 Task: Set the sponsors update email for the organization "Mark56771" to mark8@gmail.com.
Action: Mouse moved to (1195, 98)
Screenshot: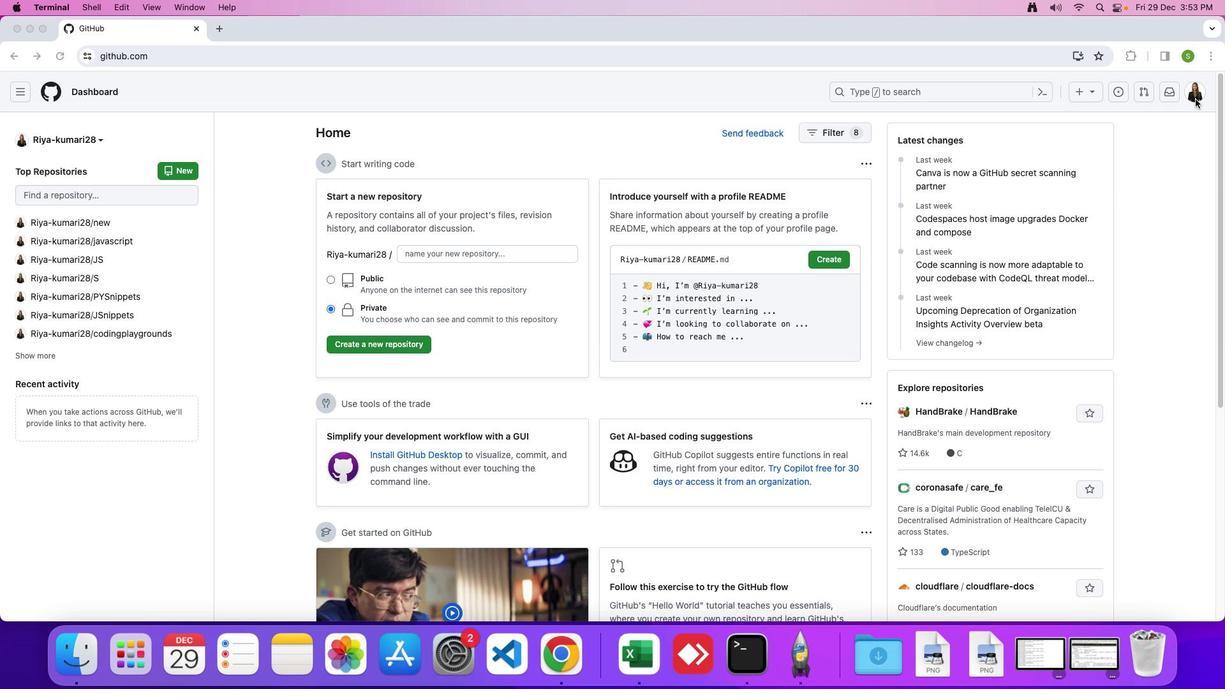 
Action: Mouse pressed left at (1195, 98)
Screenshot: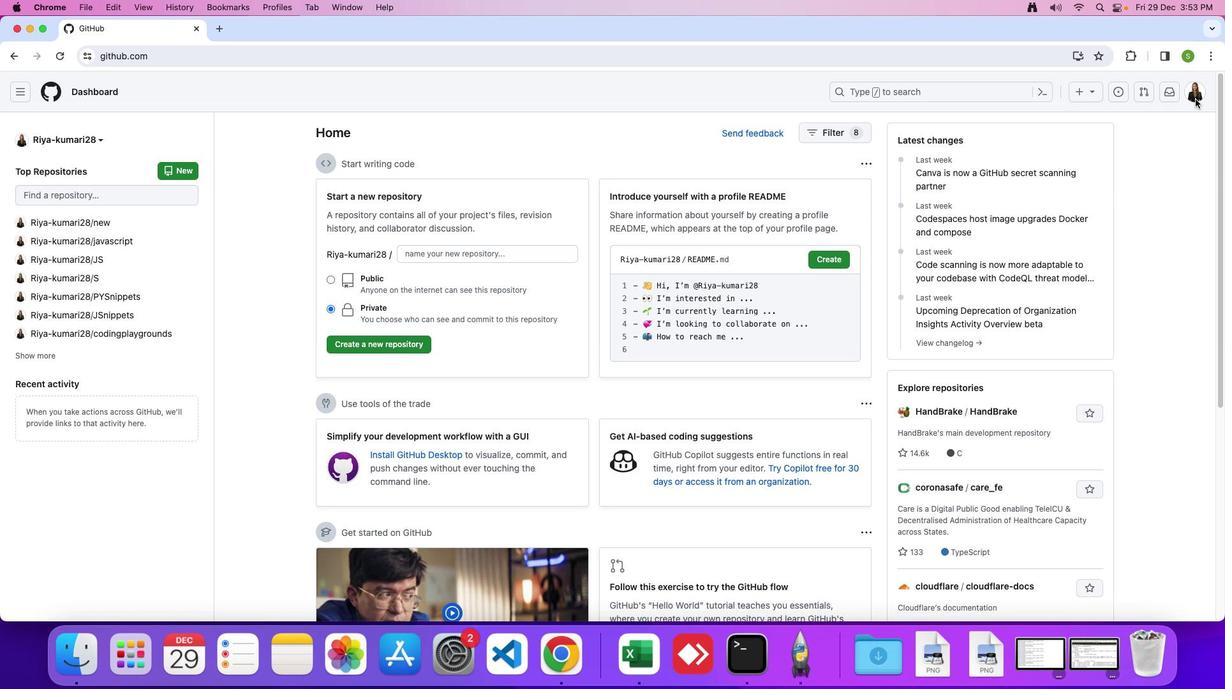 
Action: Mouse moved to (1196, 94)
Screenshot: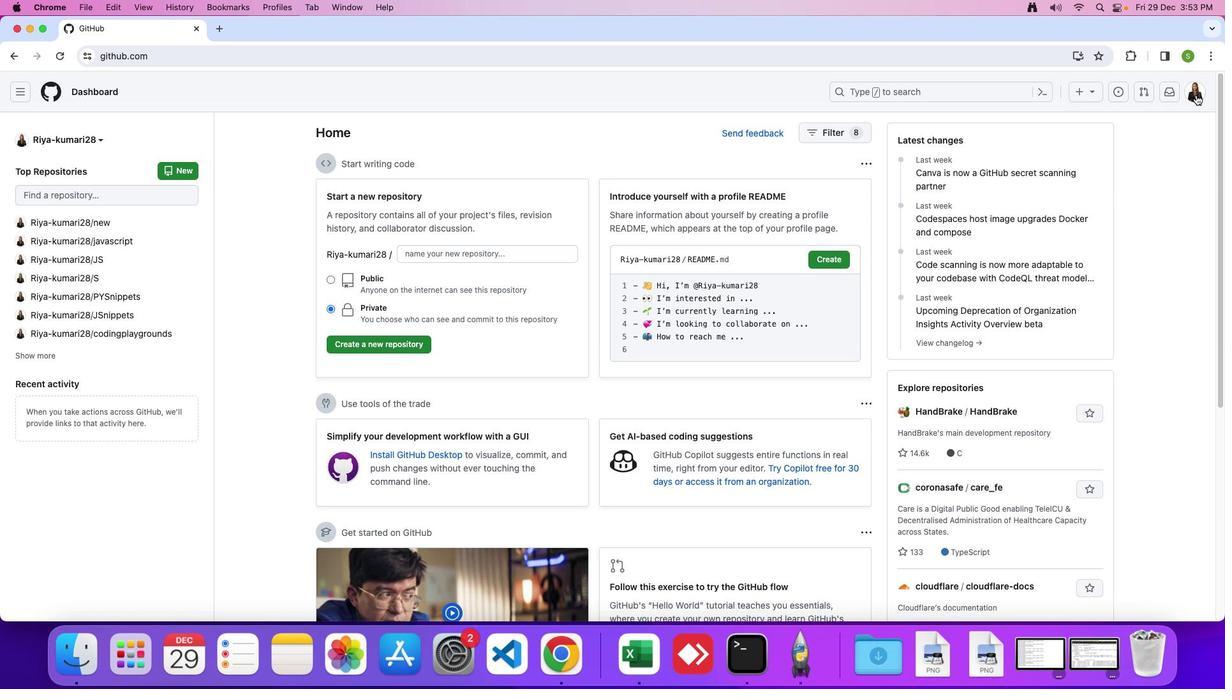 
Action: Mouse pressed left at (1196, 94)
Screenshot: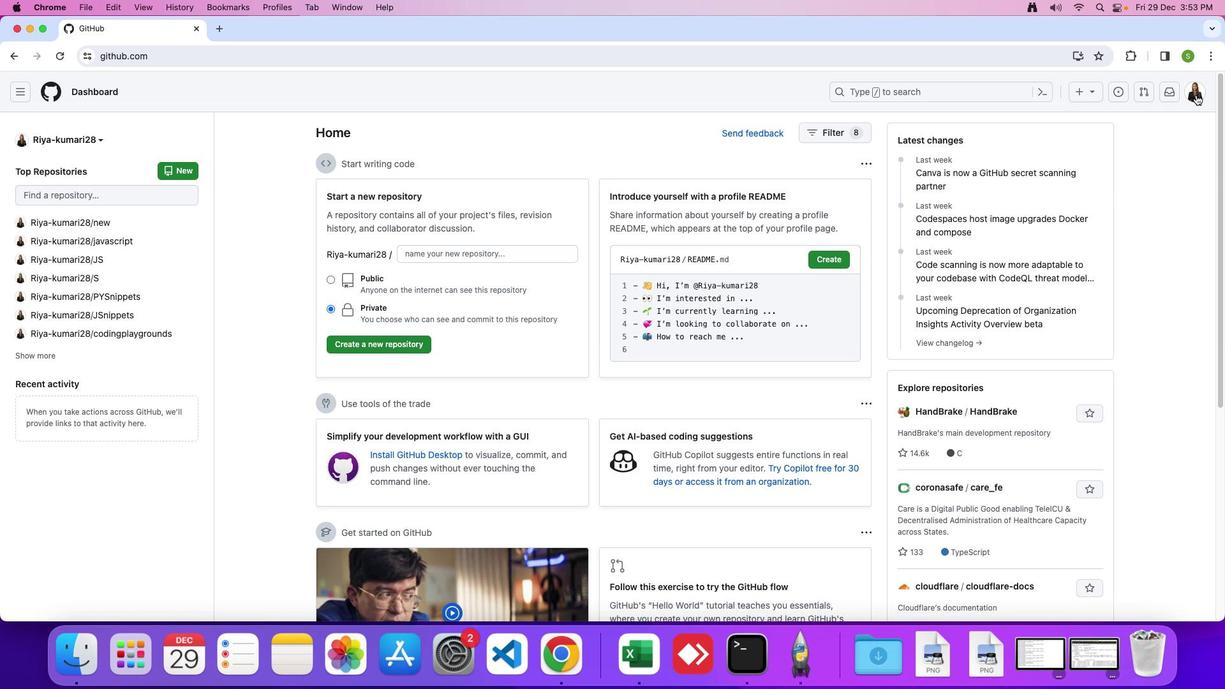 
Action: Mouse moved to (1117, 244)
Screenshot: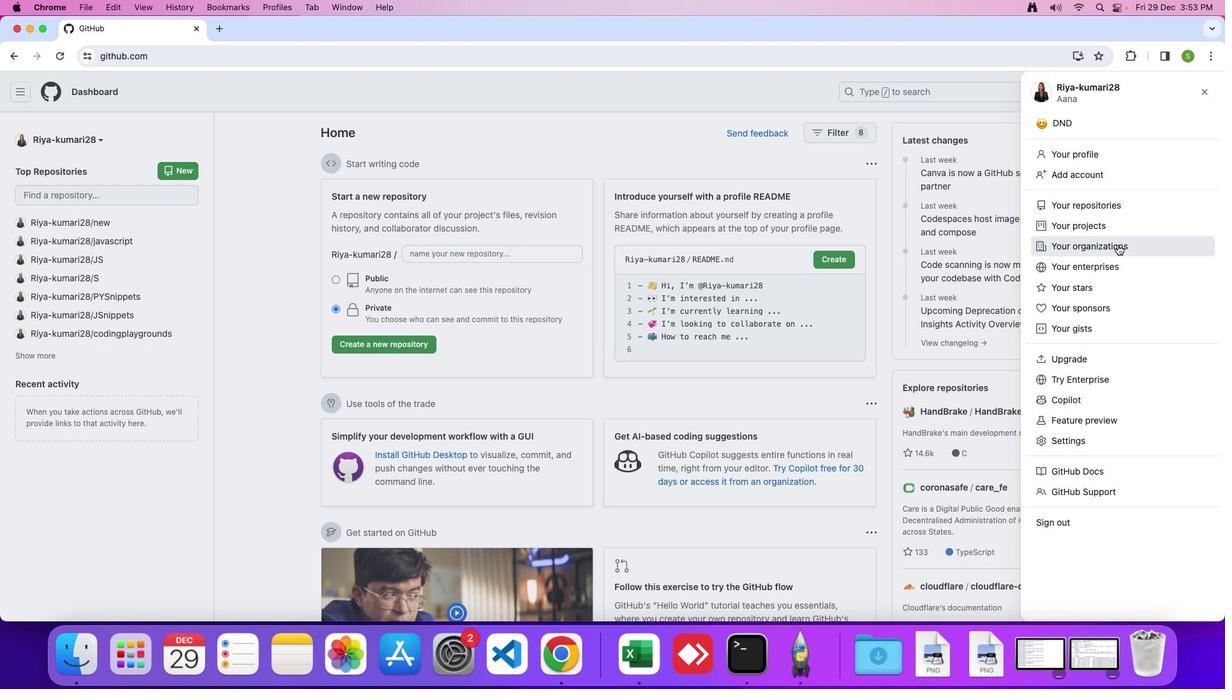 
Action: Mouse pressed left at (1117, 244)
Screenshot: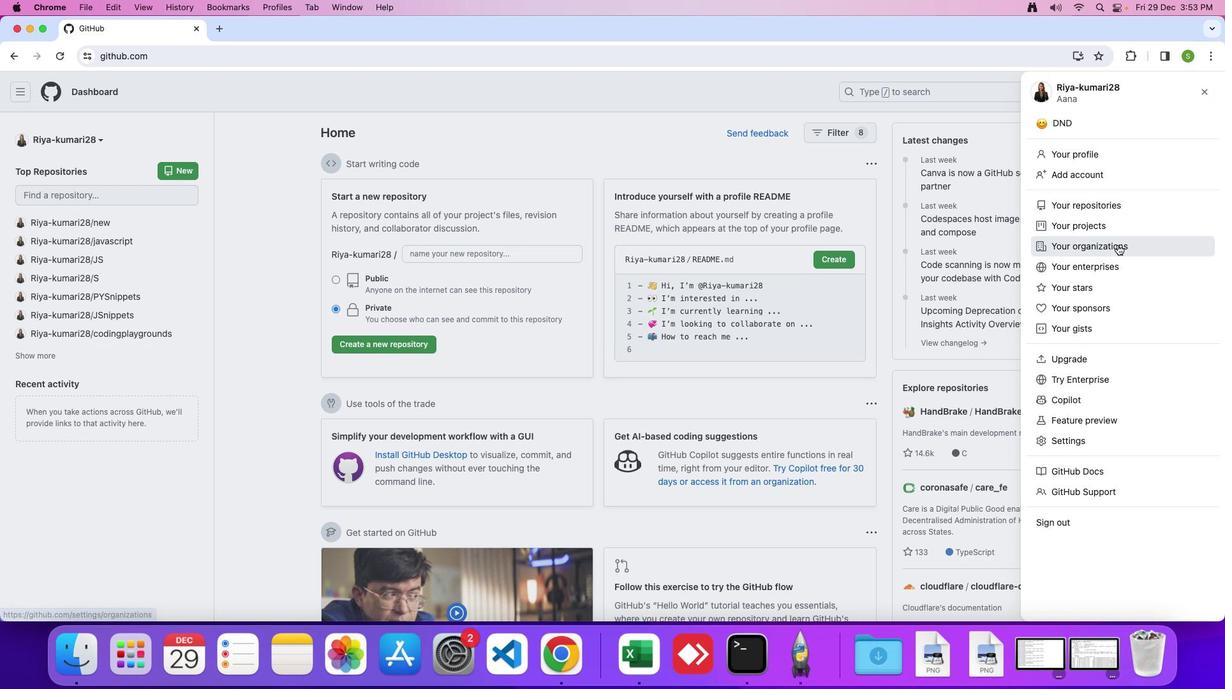 
Action: Mouse moved to (928, 265)
Screenshot: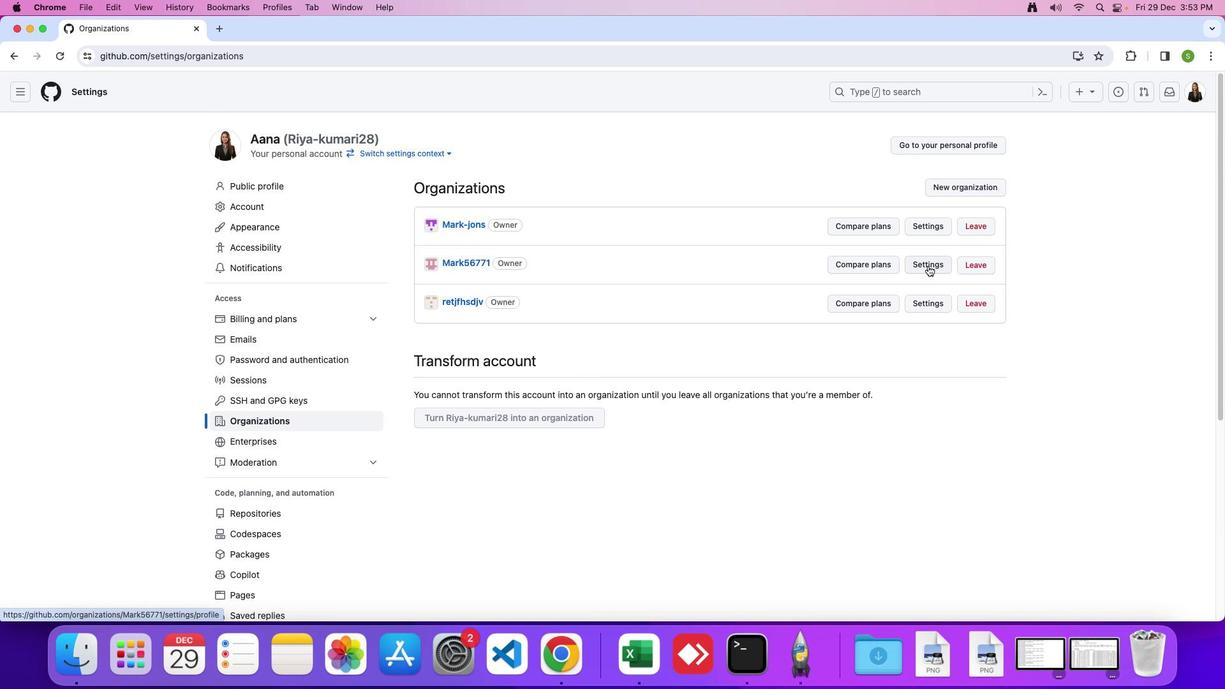 
Action: Mouse pressed left at (928, 265)
Screenshot: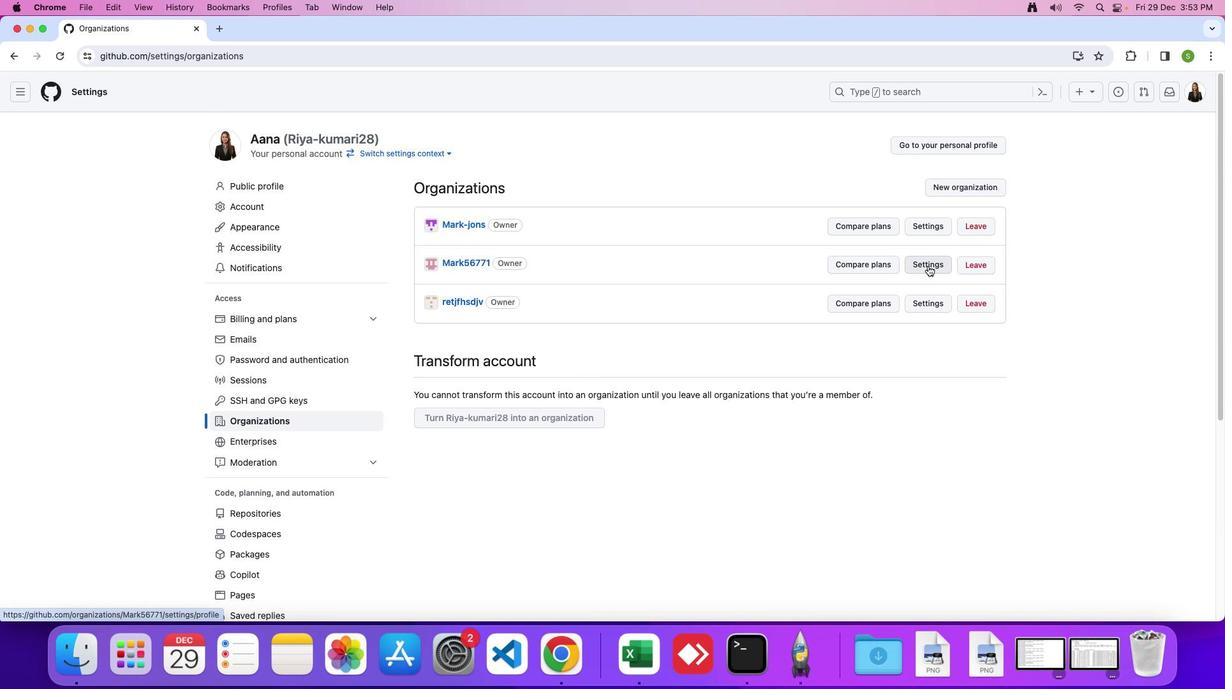 
Action: Mouse moved to (674, 409)
Screenshot: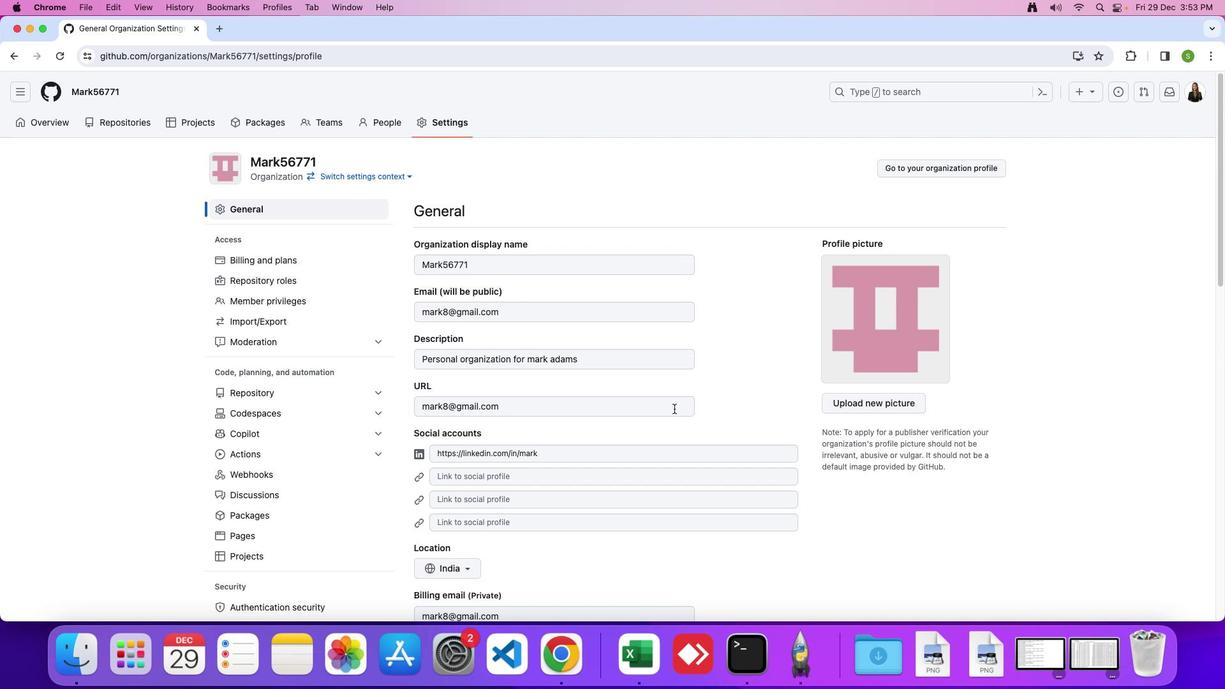 
Action: Mouse scrolled (674, 409) with delta (0, 0)
Screenshot: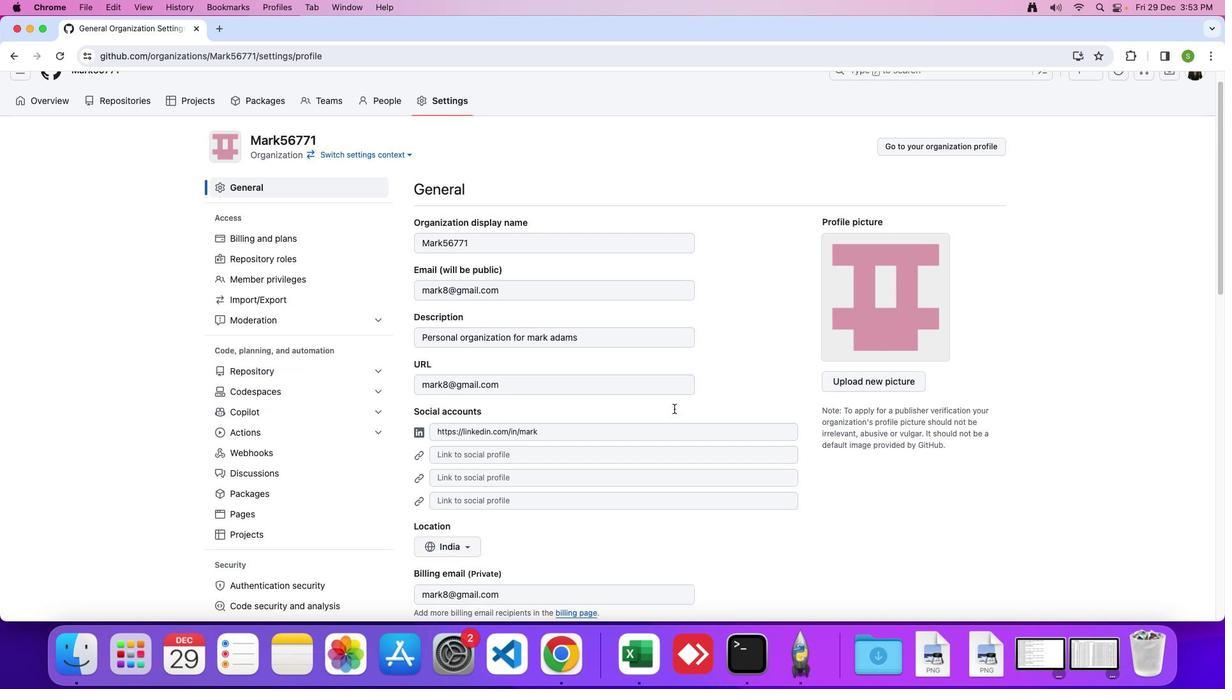 
Action: Mouse scrolled (674, 409) with delta (0, -3)
Screenshot: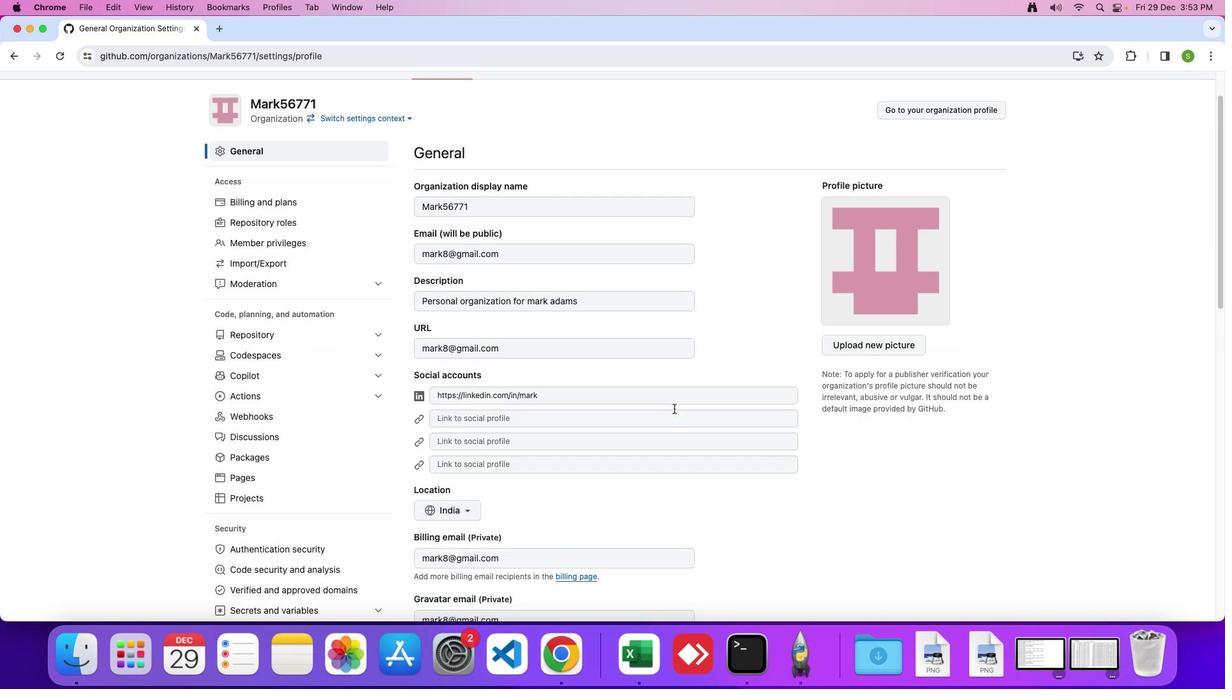 
Action: Mouse scrolled (674, 409) with delta (0, -1)
Screenshot: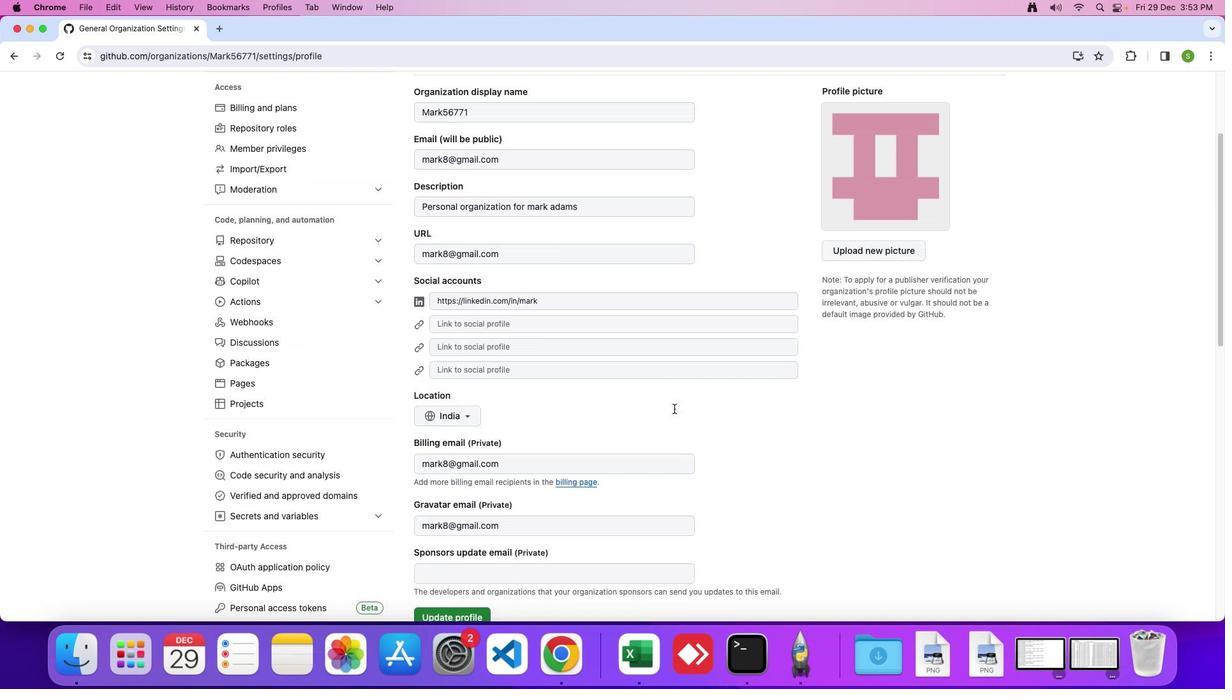 
Action: Mouse scrolled (674, 409) with delta (0, 0)
Screenshot: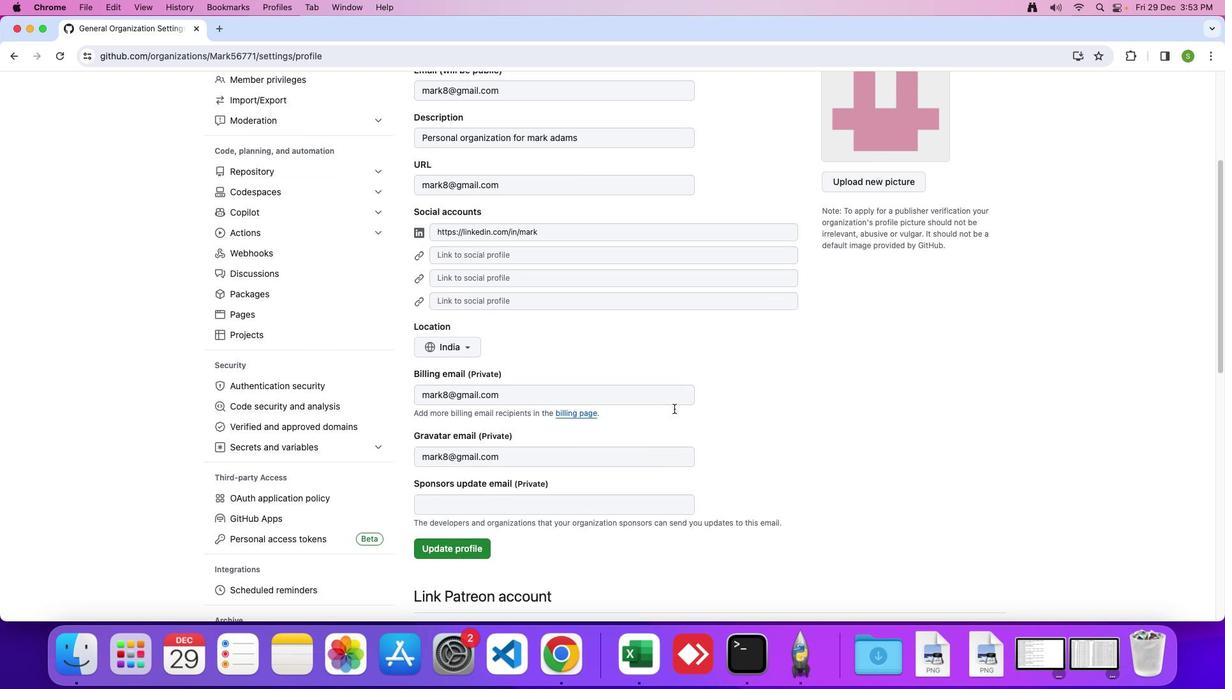 
Action: Mouse scrolled (674, 409) with delta (0, 0)
Screenshot: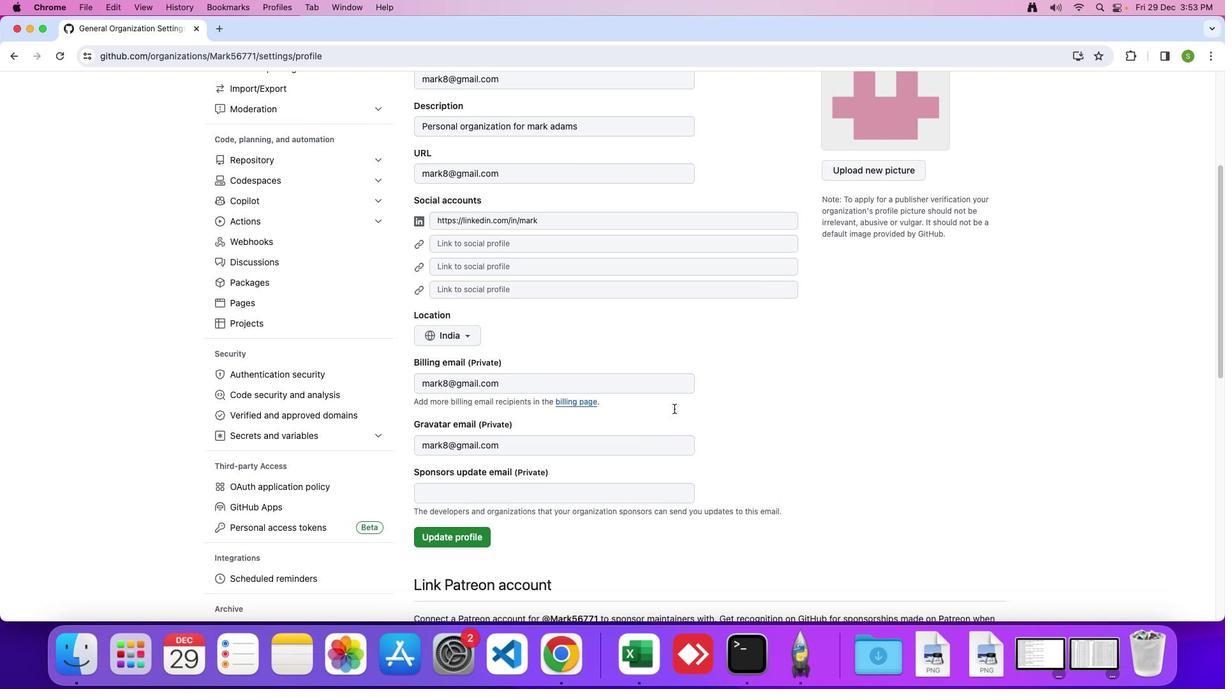 
Action: Mouse scrolled (674, 409) with delta (0, -1)
Screenshot: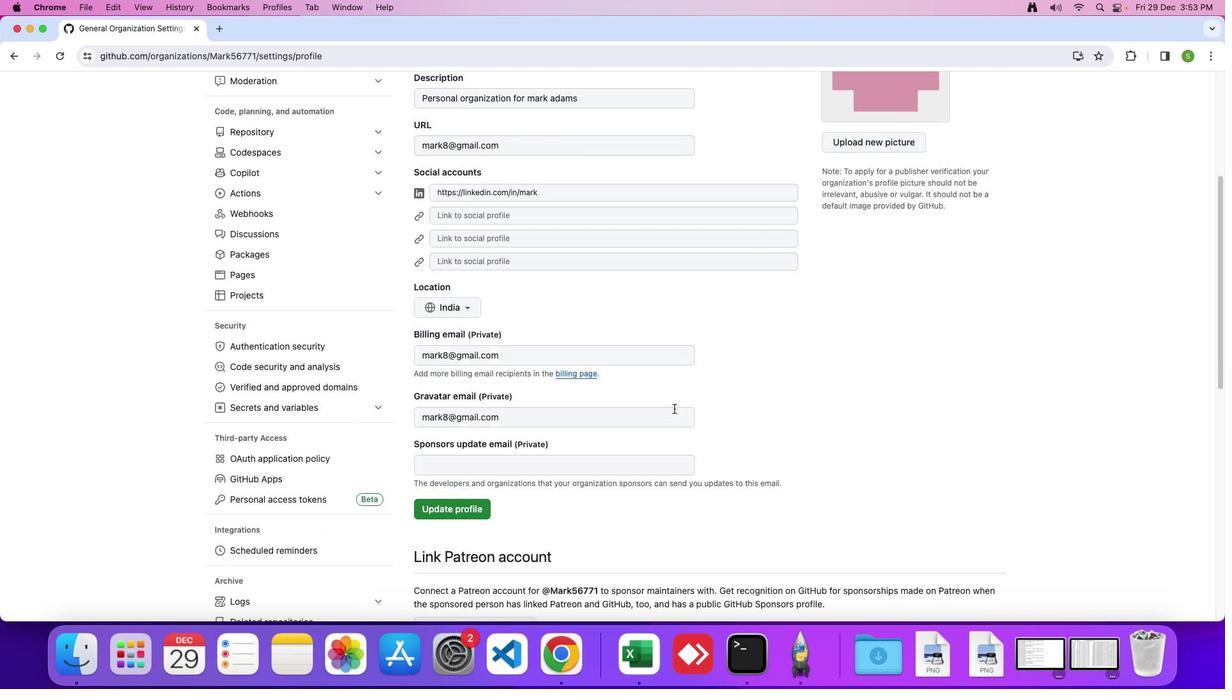 
Action: Mouse moved to (576, 382)
Screenshot: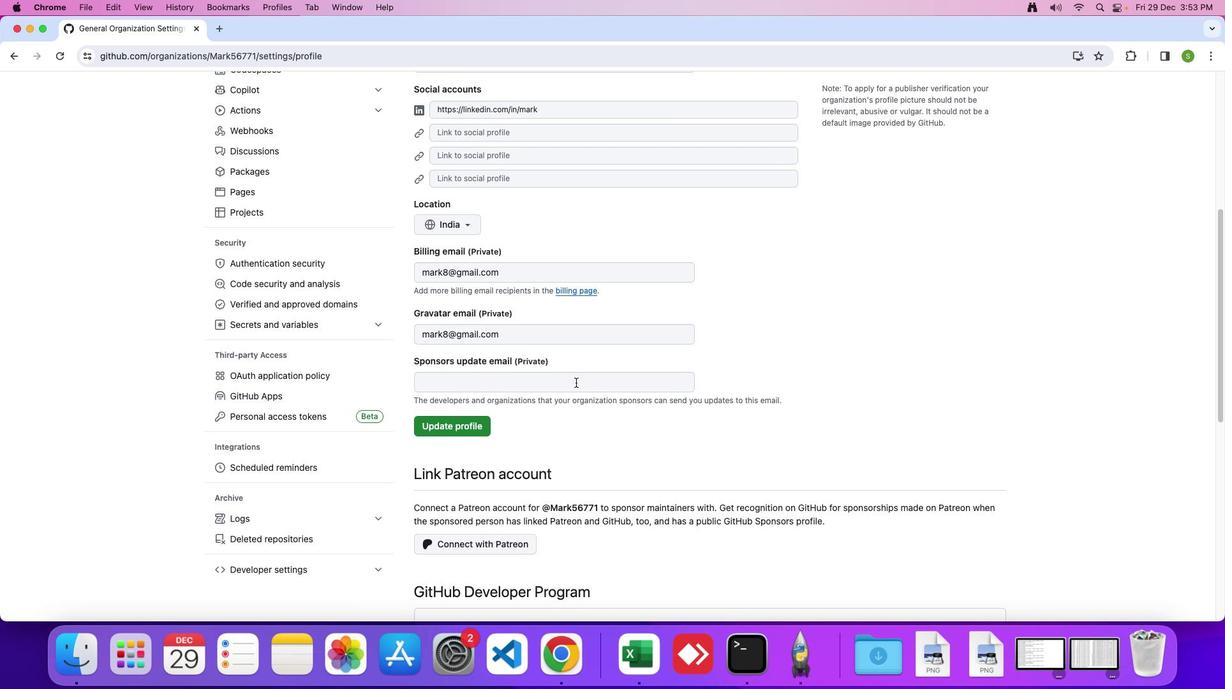 
Action: Mouse pressed left at (576, 382)
Screenshot: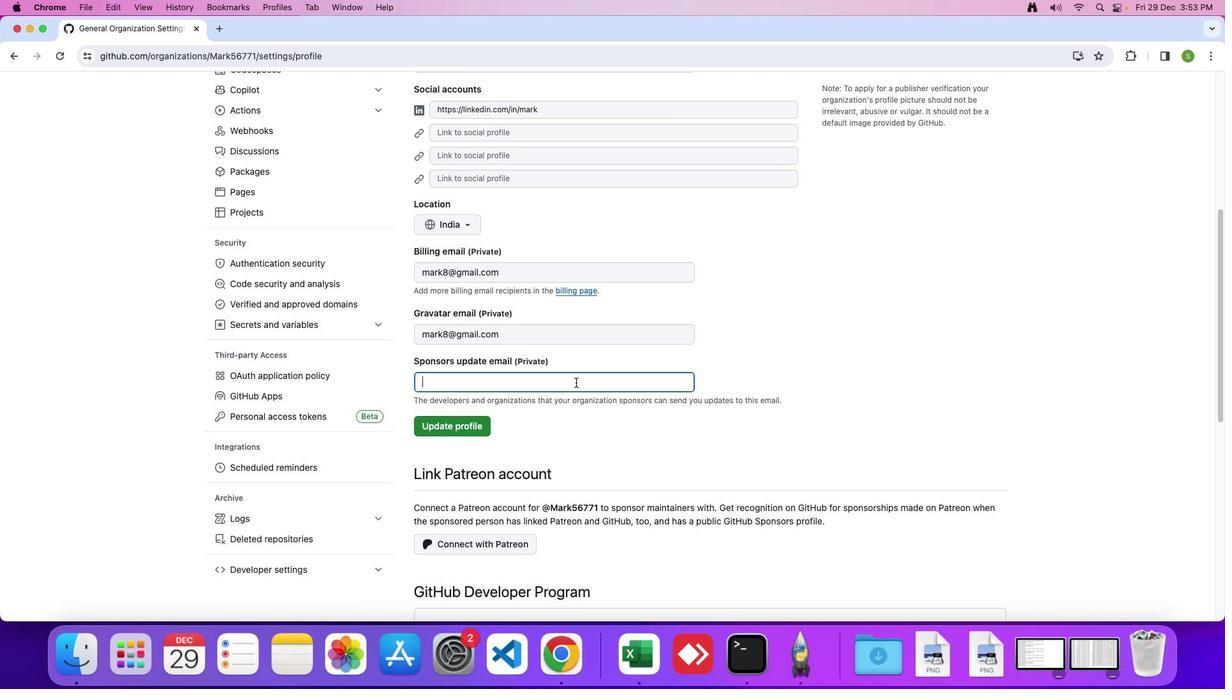 
Action: Mouse moved to (576, 382)
Screenshot: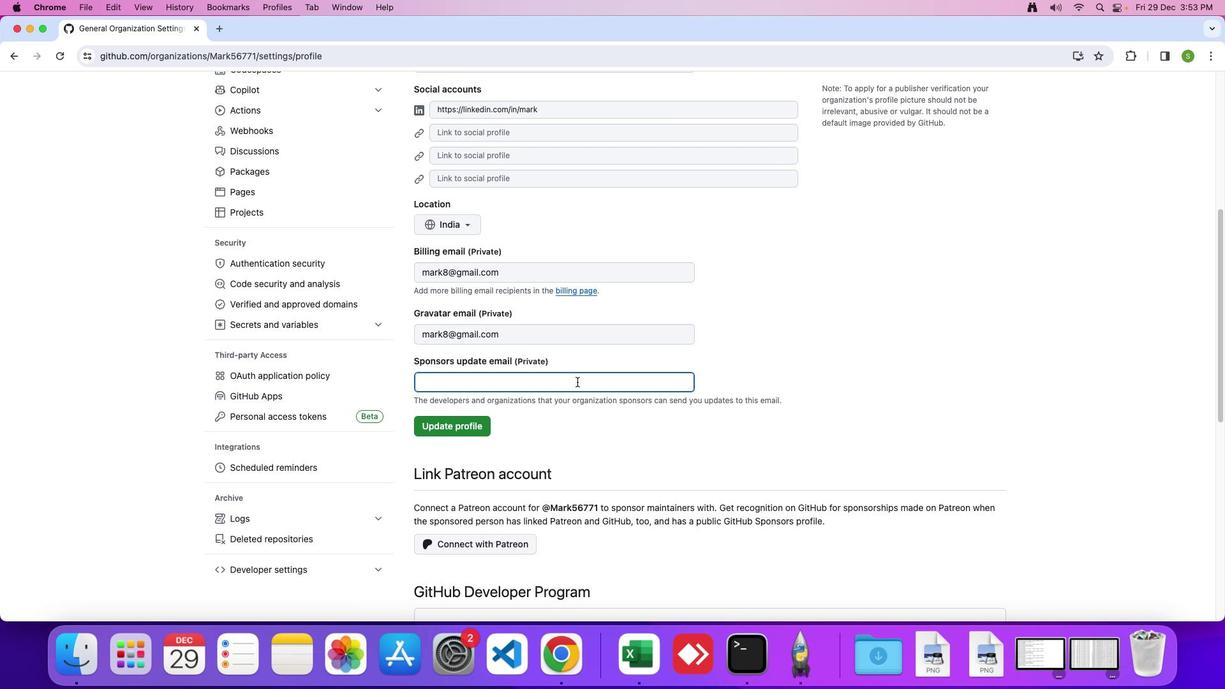 
Action: Key pressed Key.caps_lock'm''a''r''k'Key.shift'@'Key.backspace'8'Key.shift'@''g''m''a''i''l''.''c''o''m'
Screenshot: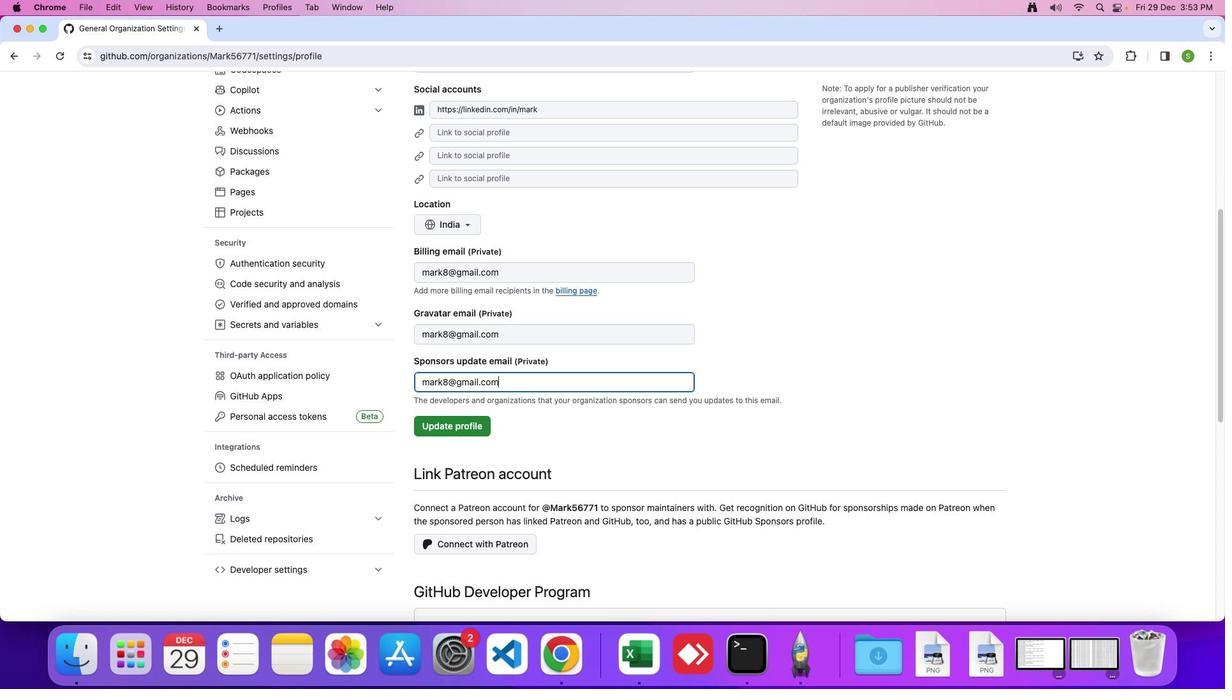 
Action: Mouse moved to (476, 428)
Screenshot: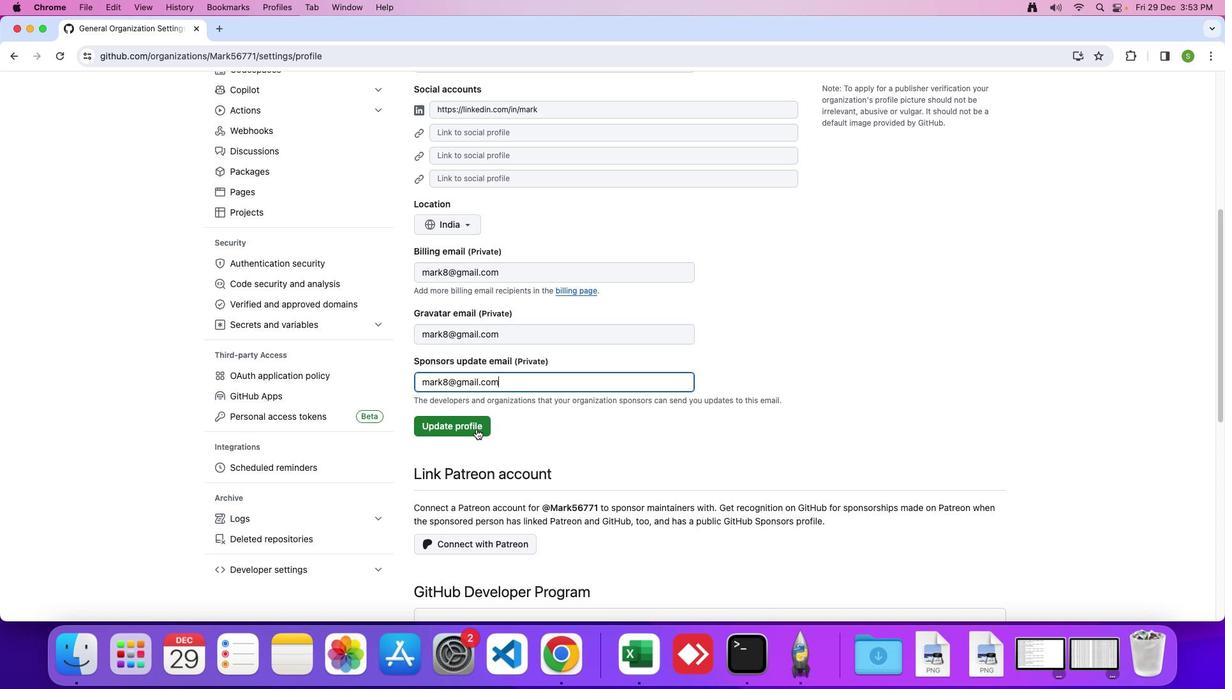 
Action: Mouse pressed left at (476, 428)
Screenshot: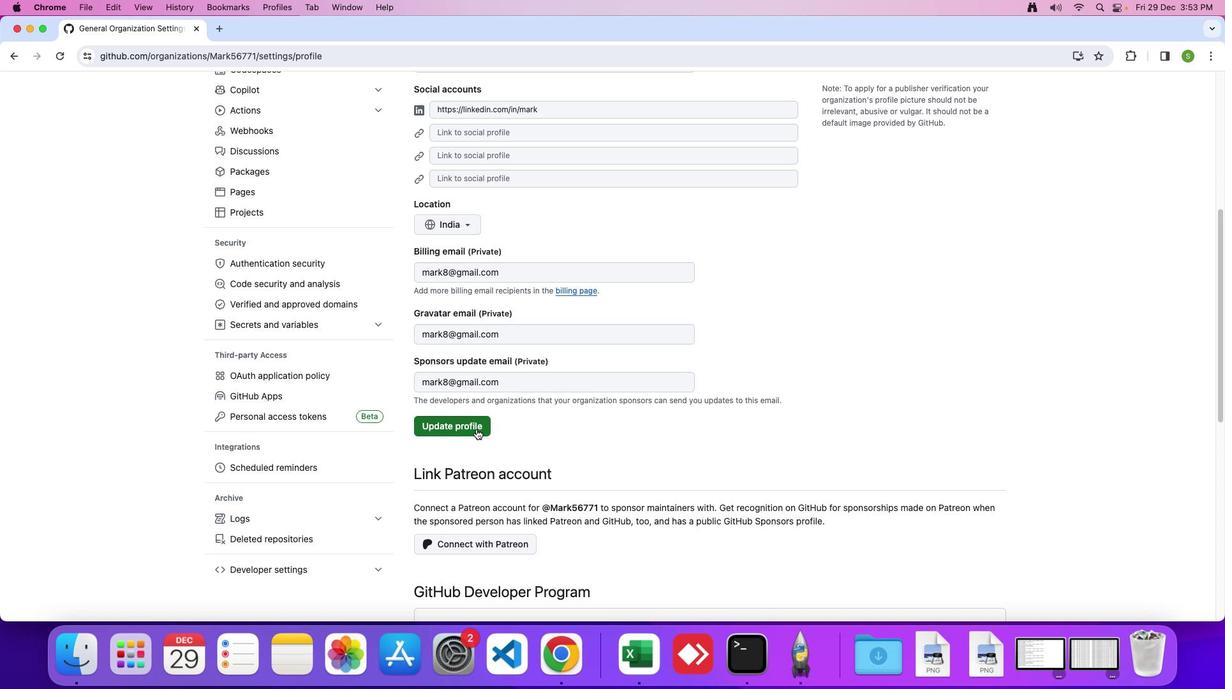 
